 Task: Reset the filters.
Action: Mouse moved to (22, 66)
Screenshot: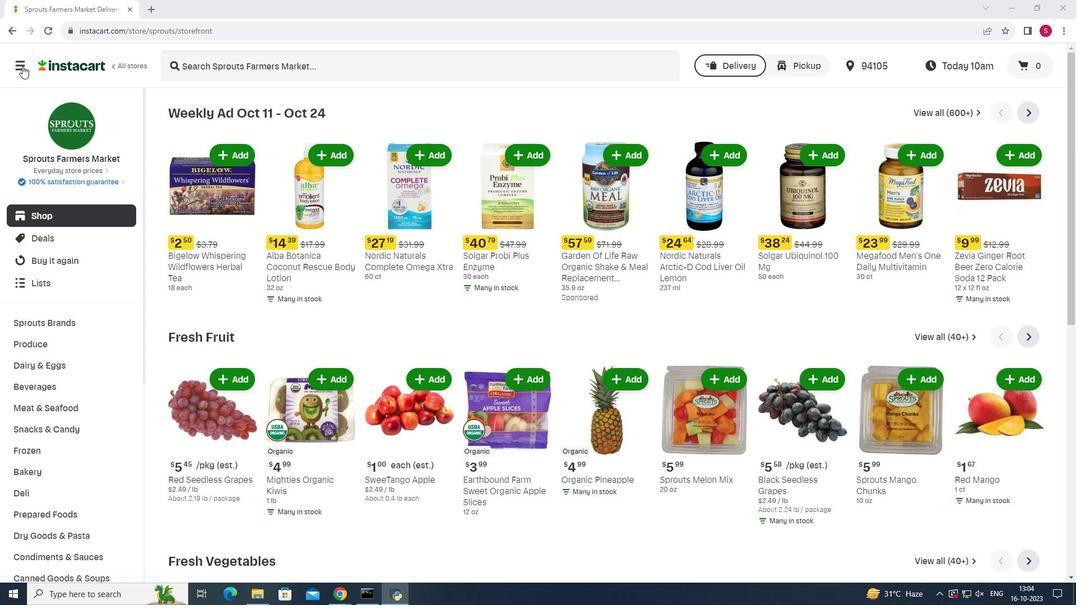
Action: Mouse pressed left at (22, 66)
Screenshot: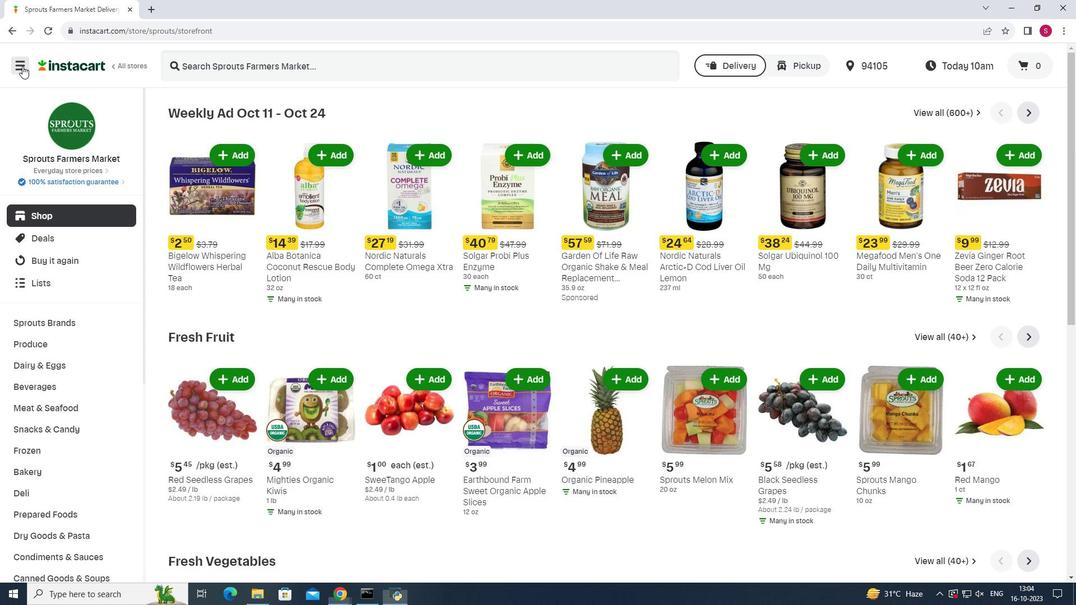 
Action: Mouse moved to (70, 294)
Screenshot: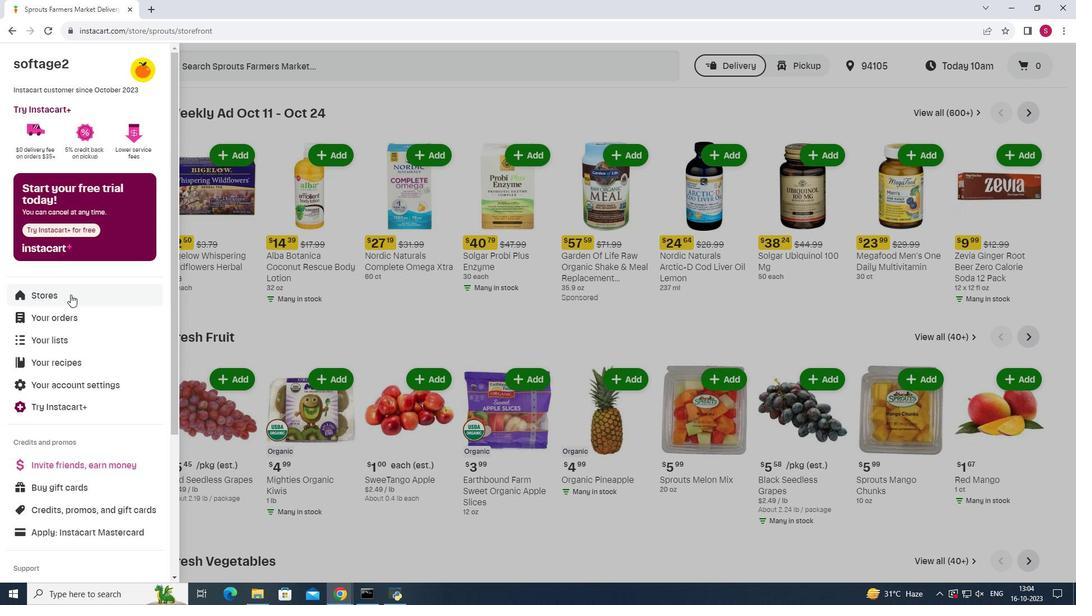 
Action: Mouse pressed left at (70, 294)
Screenshot: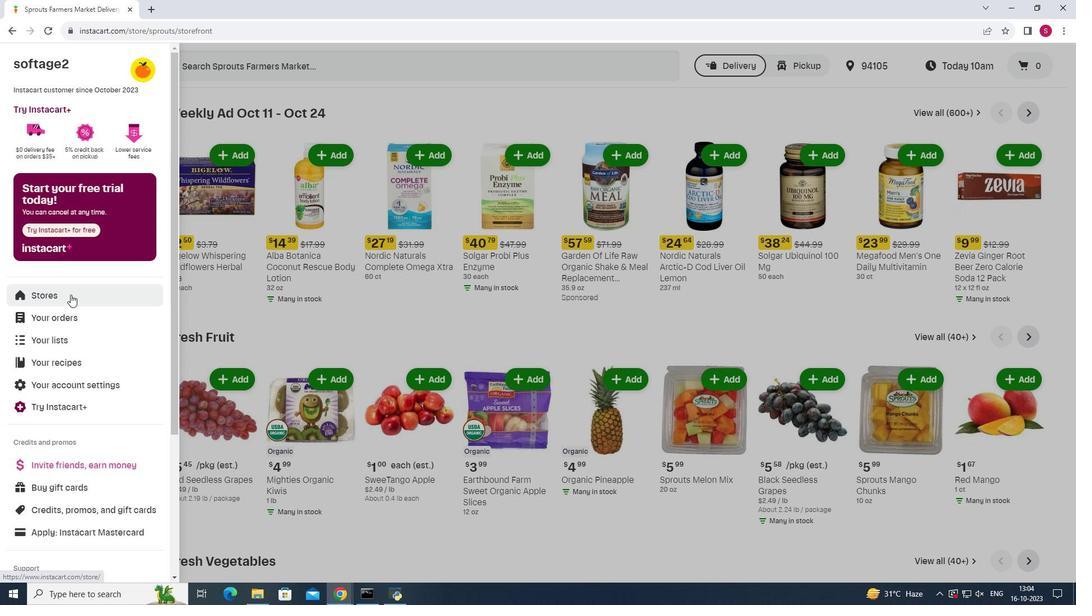 
Action: Mouse moved to (266, 98)
Screenshot: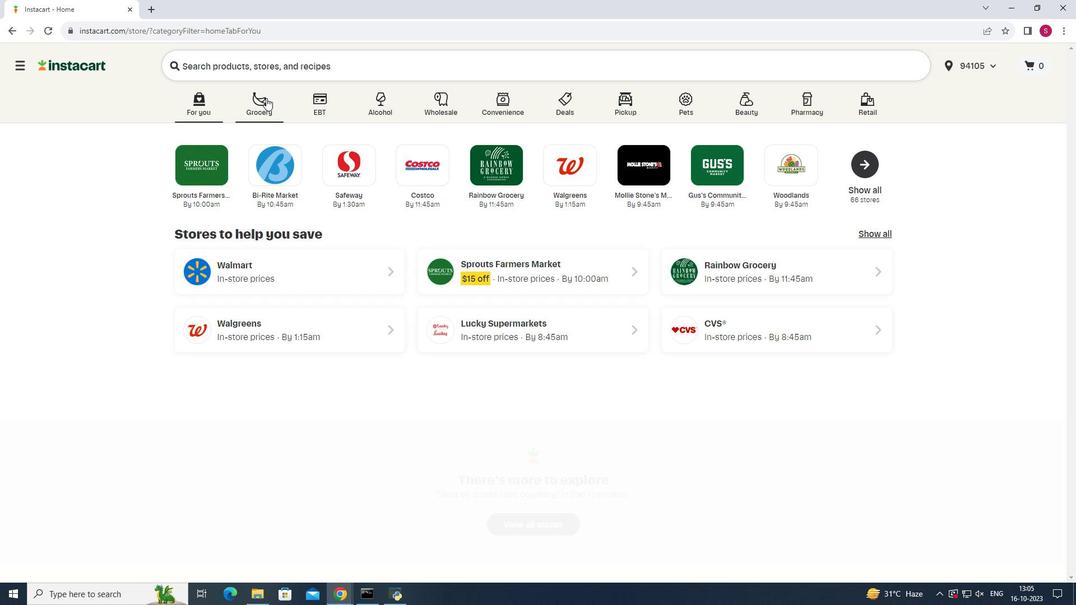 
Action: Mouse pressed left at (266, 98)
Screenshot: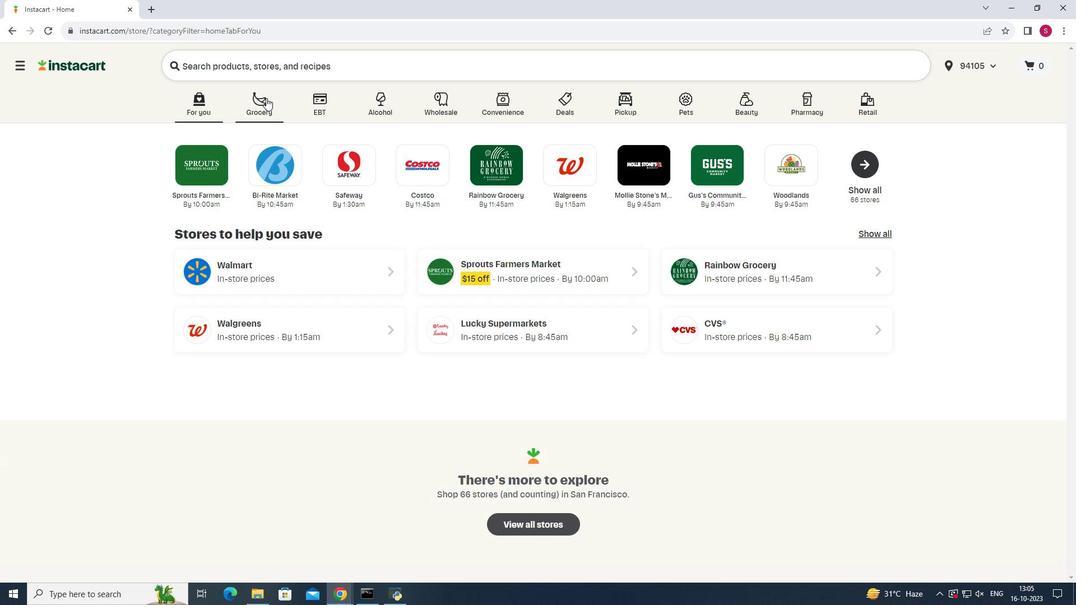
Action: Mouse moved to (786, 163)
Screenshot: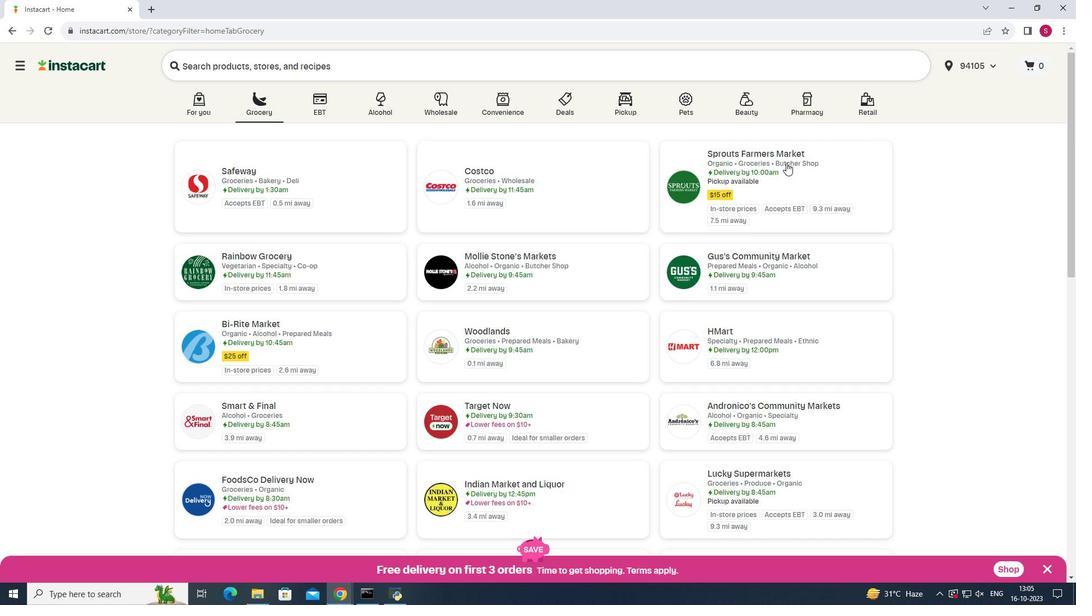 
Action: Mouse pressed left at (786, 163)
Screenshot: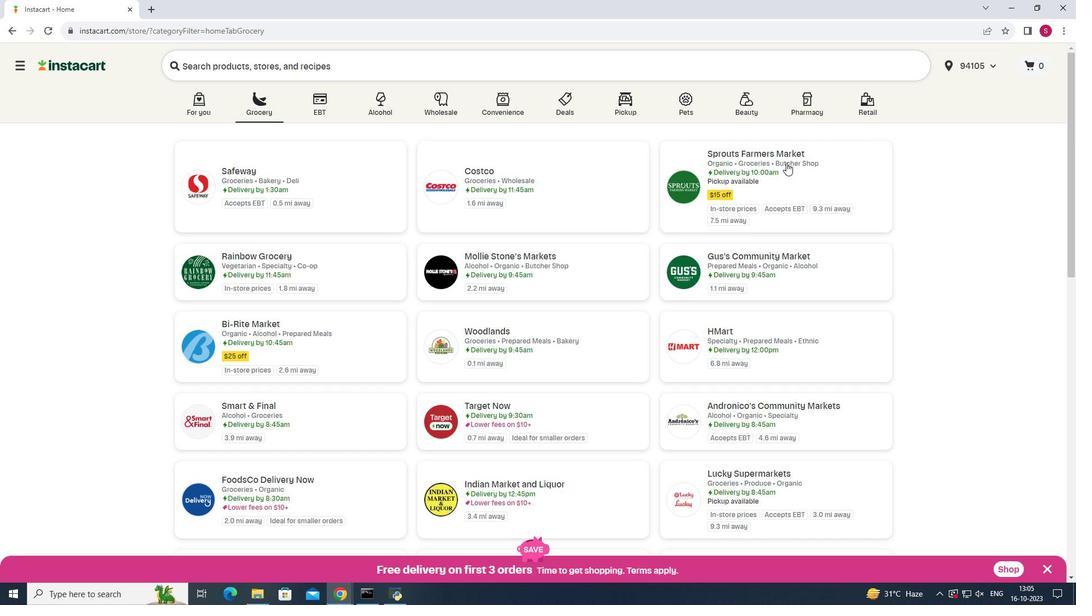 
Action: Mouse moved to (32, 411)
Screenshot: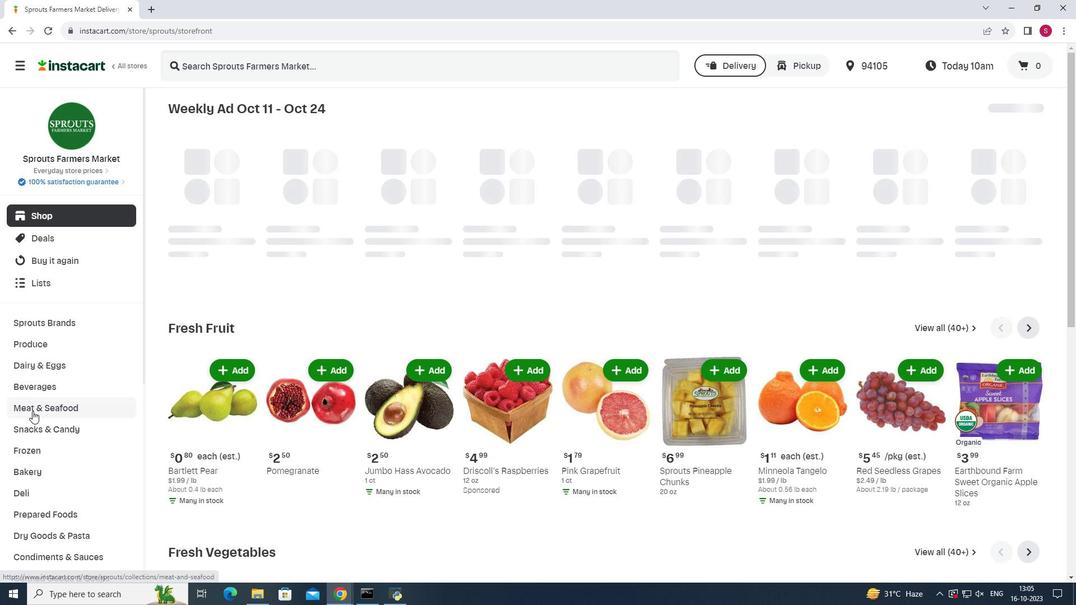 
Action: Mouse pressed left at (32, 411)
Screenshot: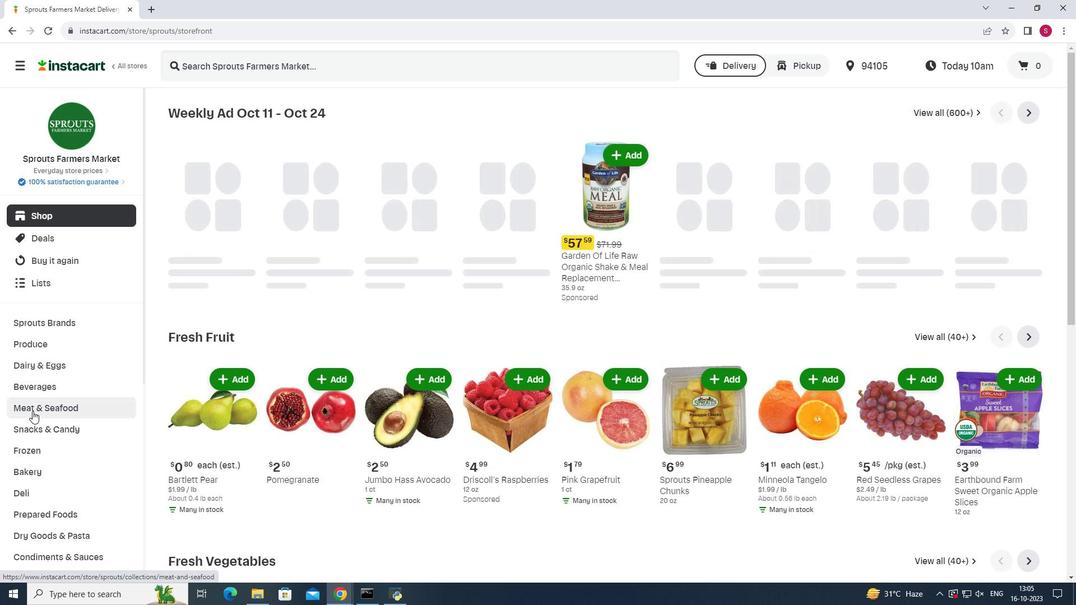 
Action: Mouse moved to (712, 137)
Screenshot: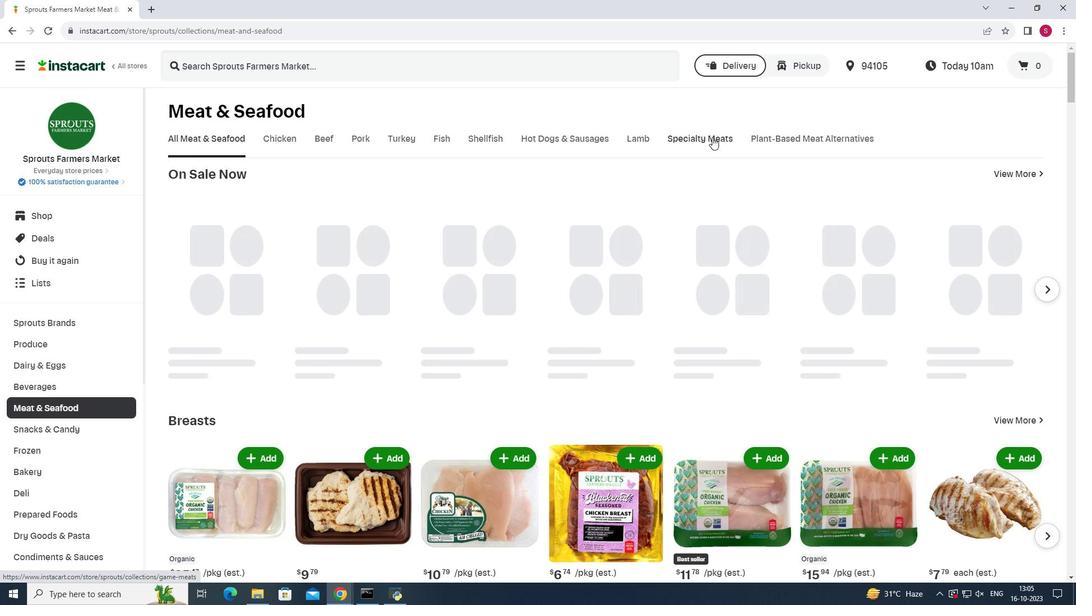 
Action: Mouse pressed left at (712, 137)
Screenshot: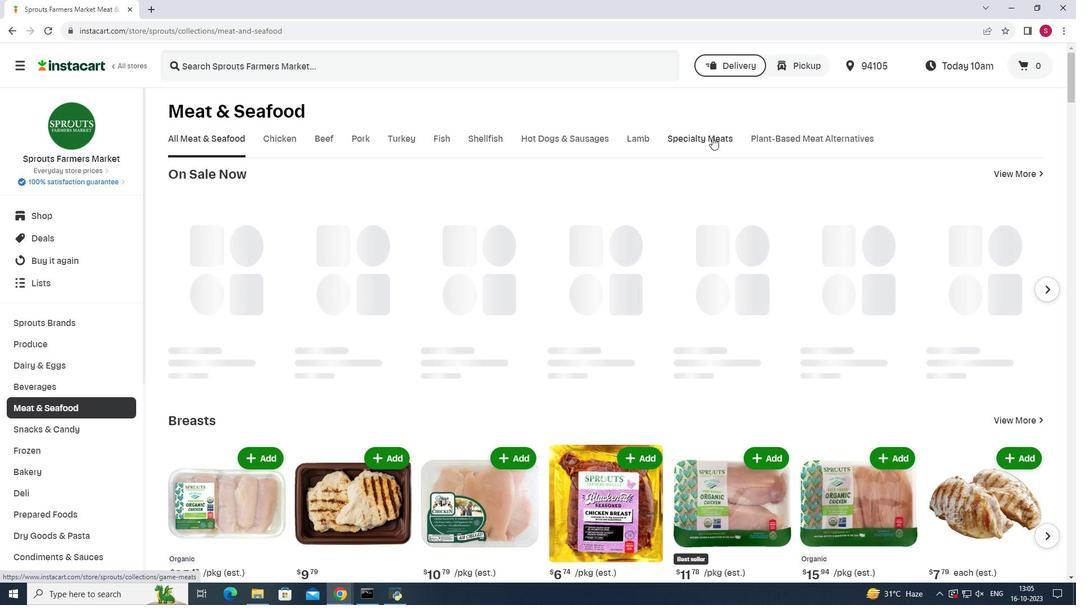 
Action: Mouse moved to (202, 179)
Screenshot: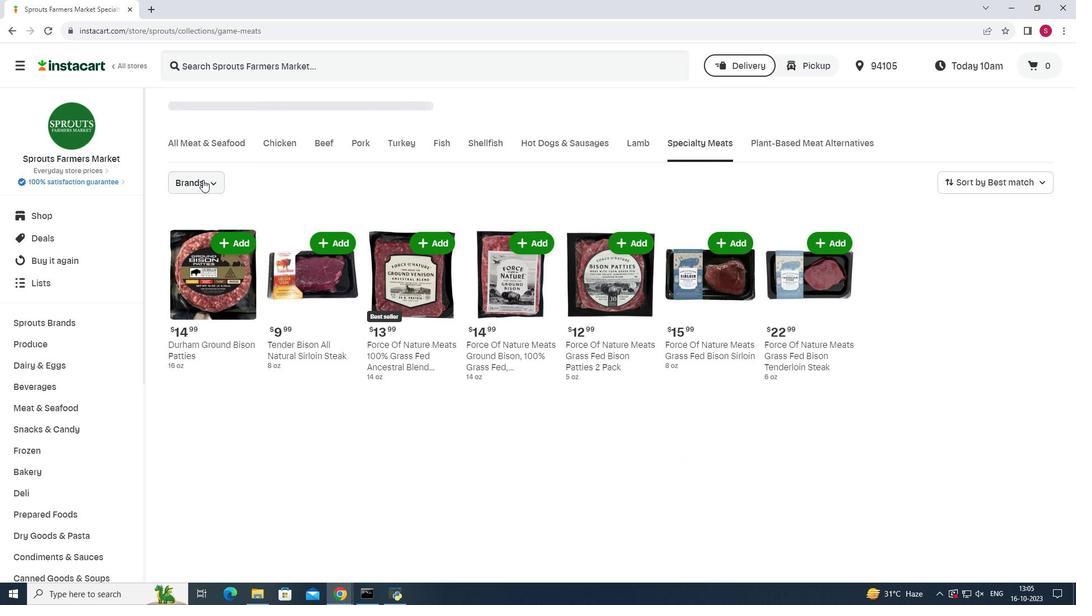 
Action: Mouse pressed left at (202, 179)
Screenshot: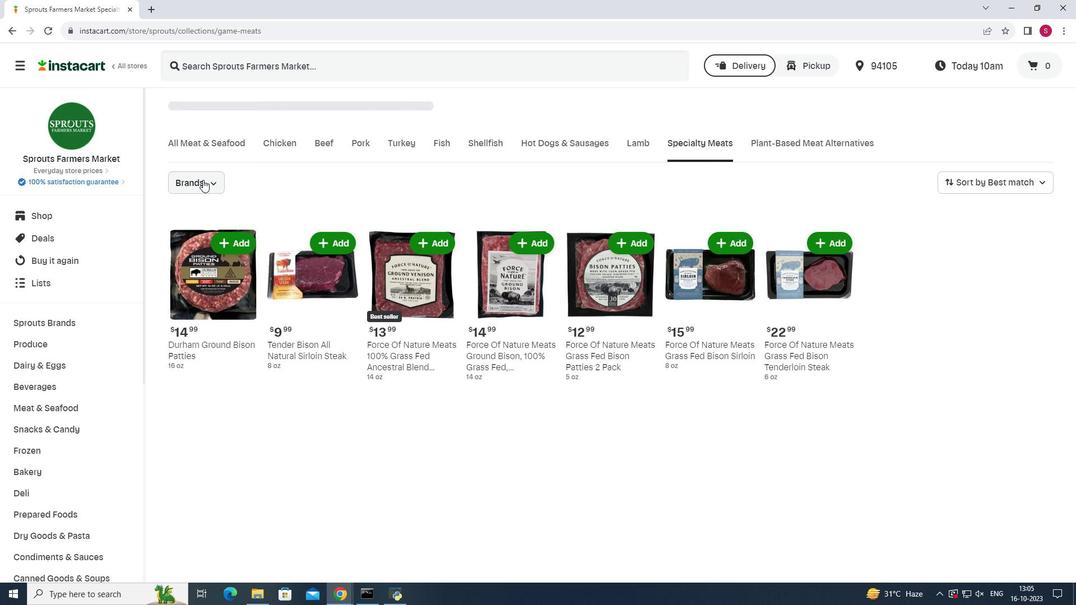 
Action: Mouse moved to (210, 242)
Screenshot: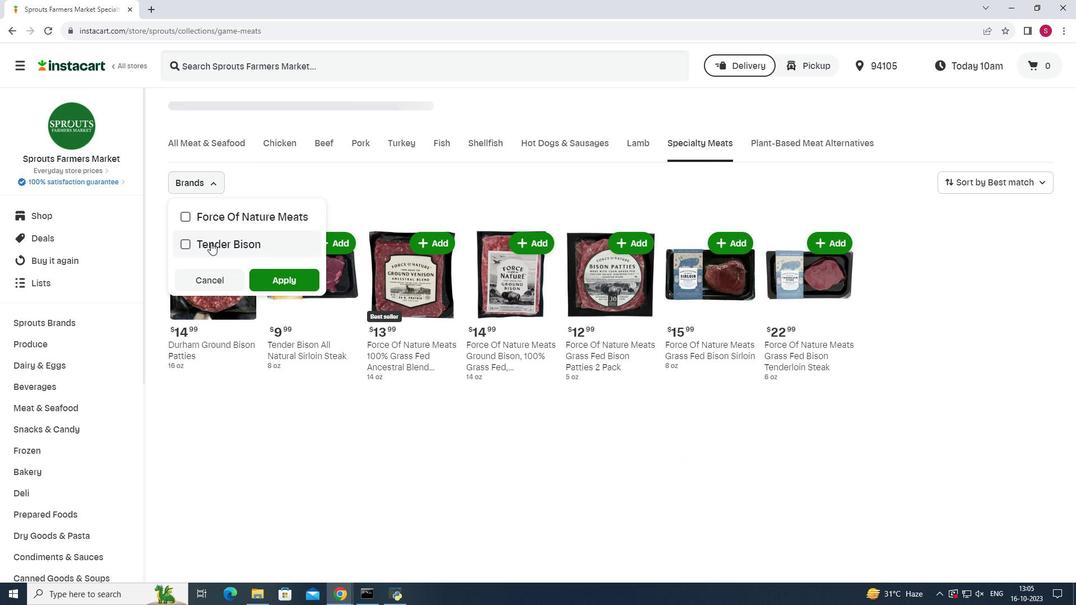 
Action: Mouse pressed left at (210, 242)
Screenshot: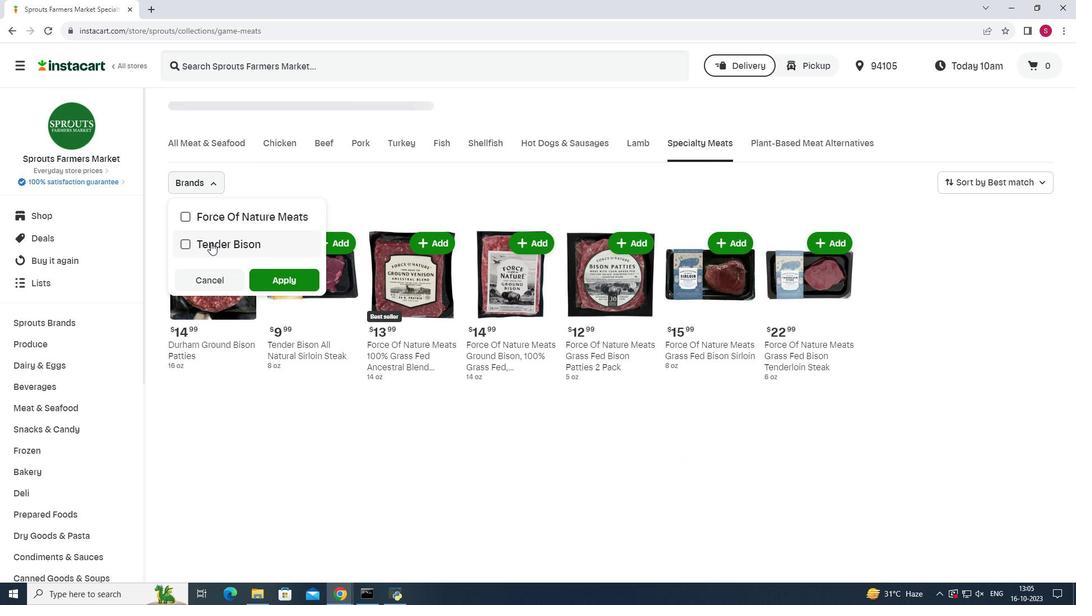 
Action: Mouse moved to (294, 278)
Screenshot: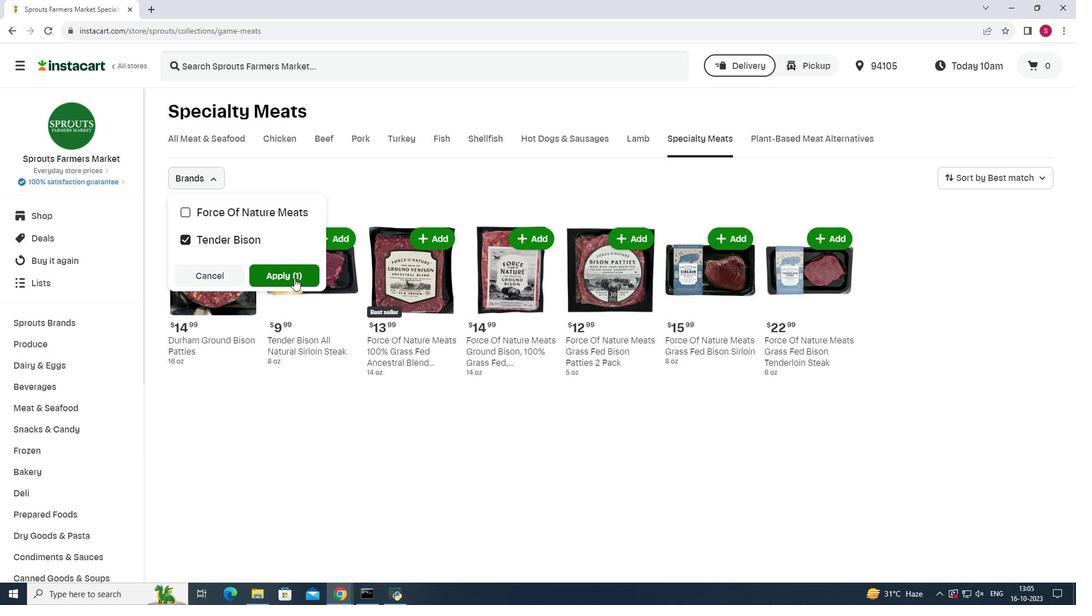 
Action: Mouse pressed left at (294, 278)
Screenshot: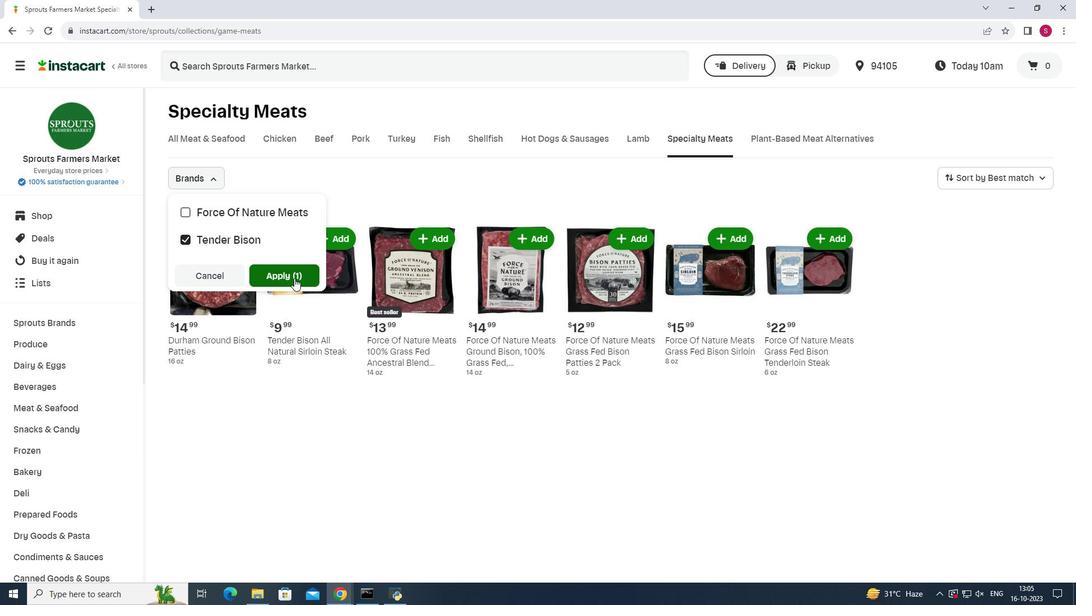 
Action: Mouse moved to (246, 178)
Screenshot: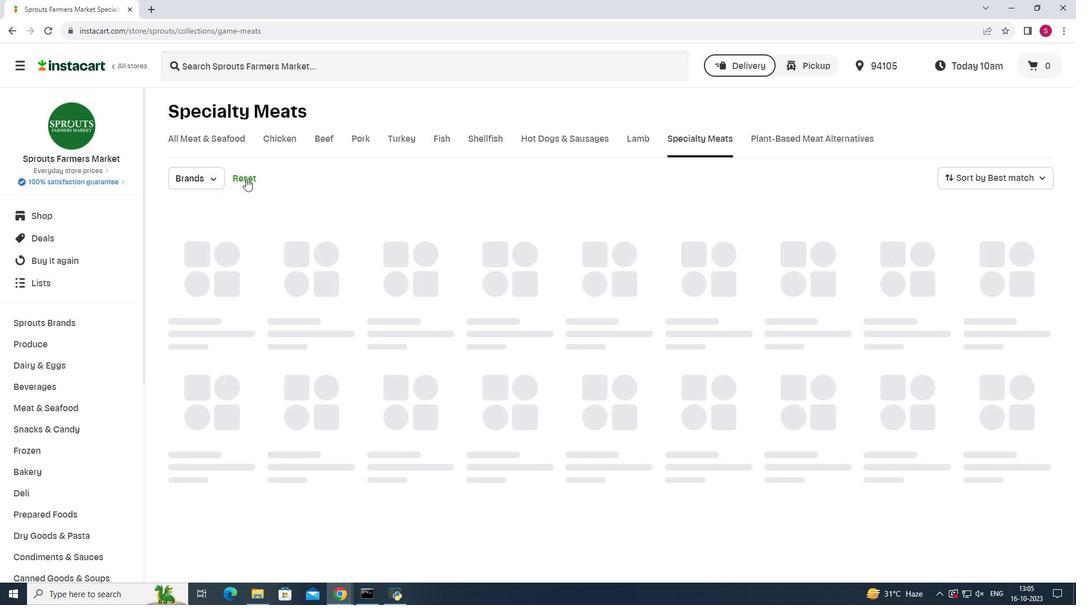 
Action: Mouse pressed left at (246, 178)
Screenshot: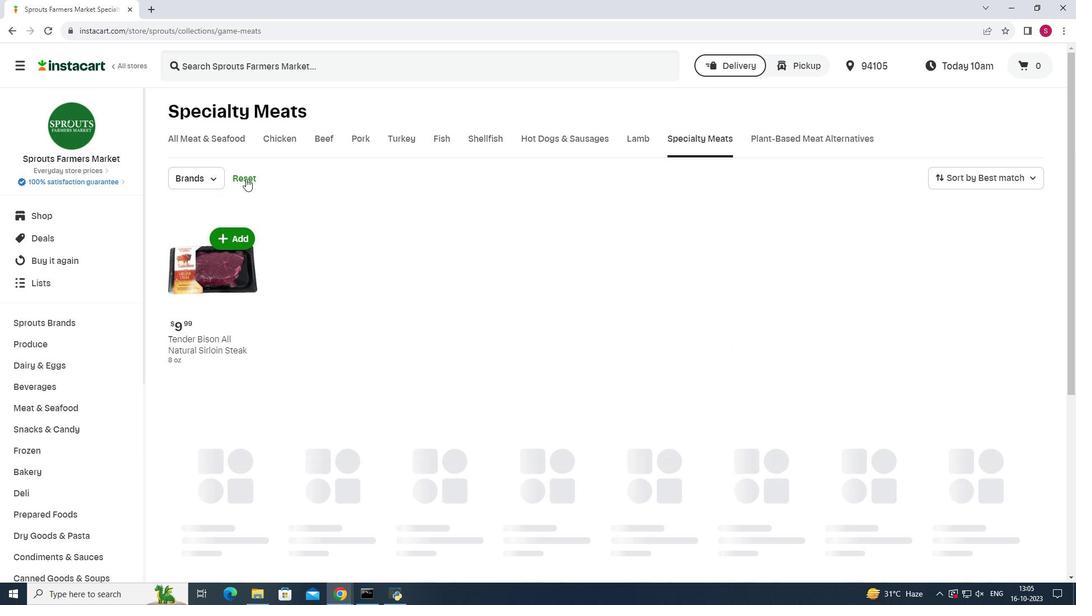 
